 Task: Select the criteria, the date is before to in the "past month".
Action: Mouse moved to (199, 72)
Screenshot: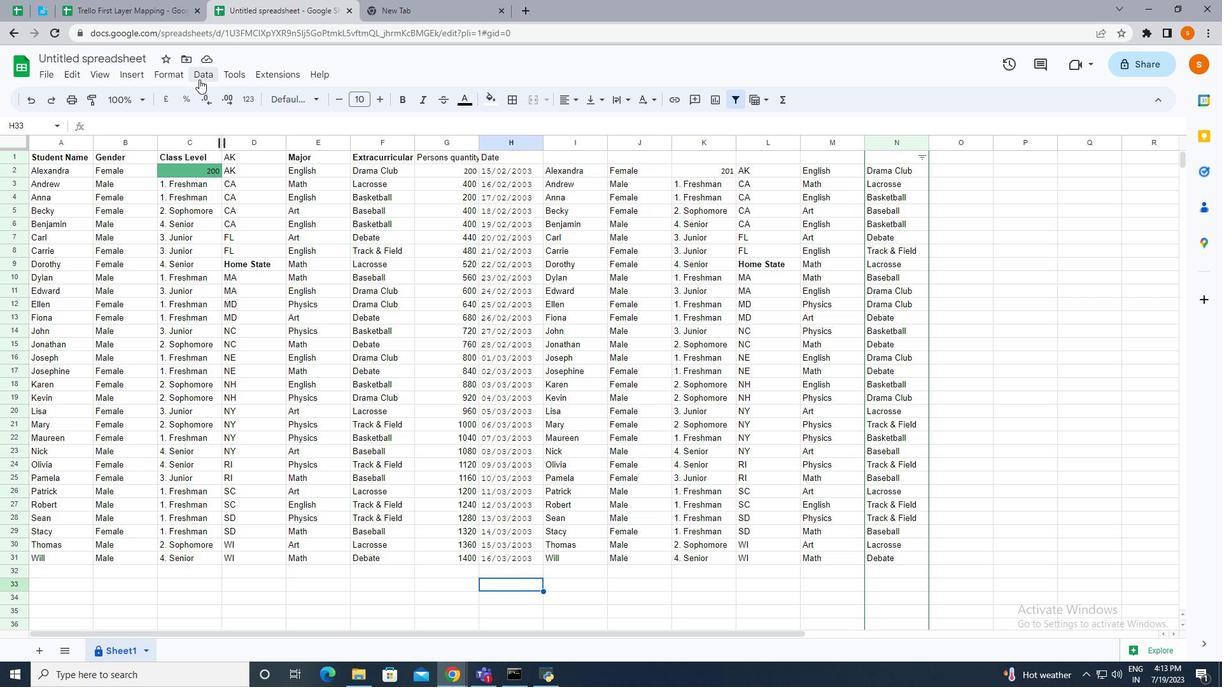 
Action: Mouse pressed left at (199, 72)
Screenshot: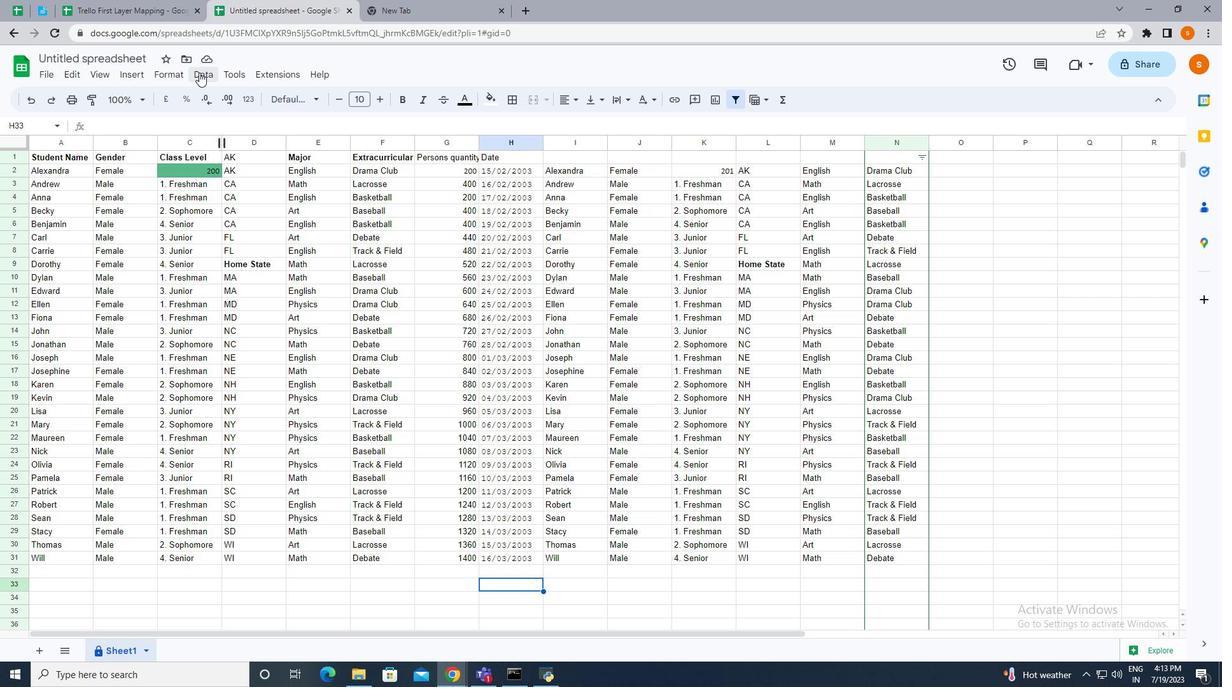 
Action: Mouse moved to (241, 331)
Screenshot: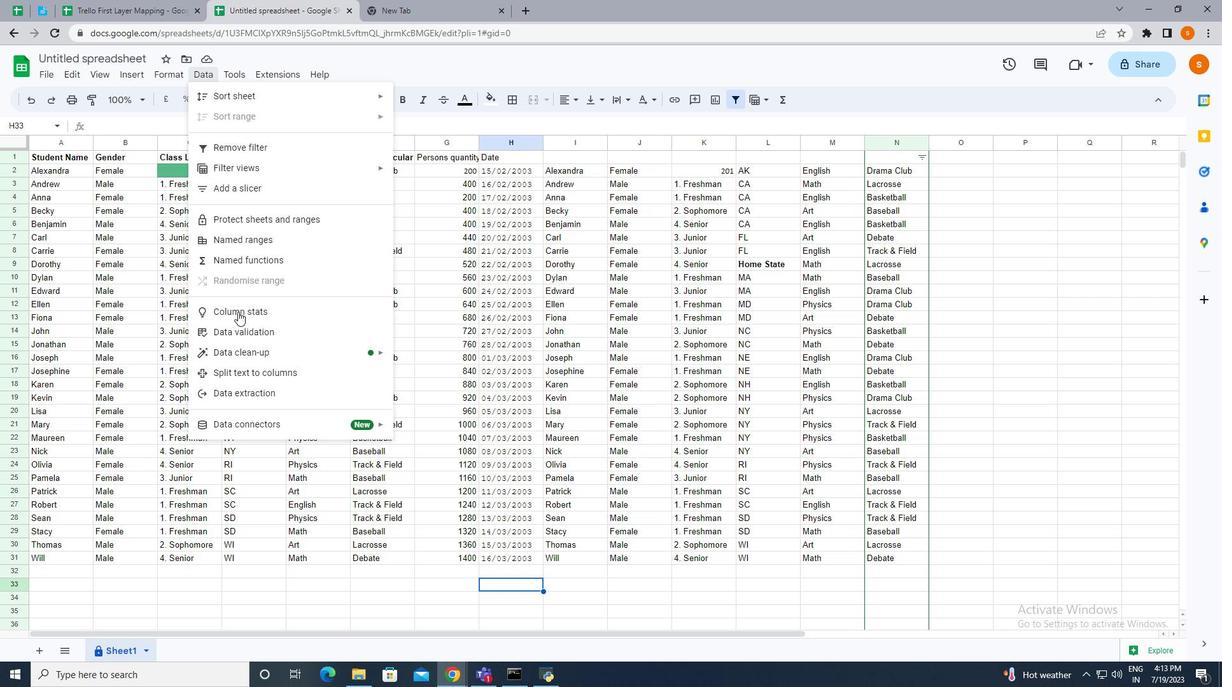 
Action: Mouse pressed left at (241, 331)
Screenshot: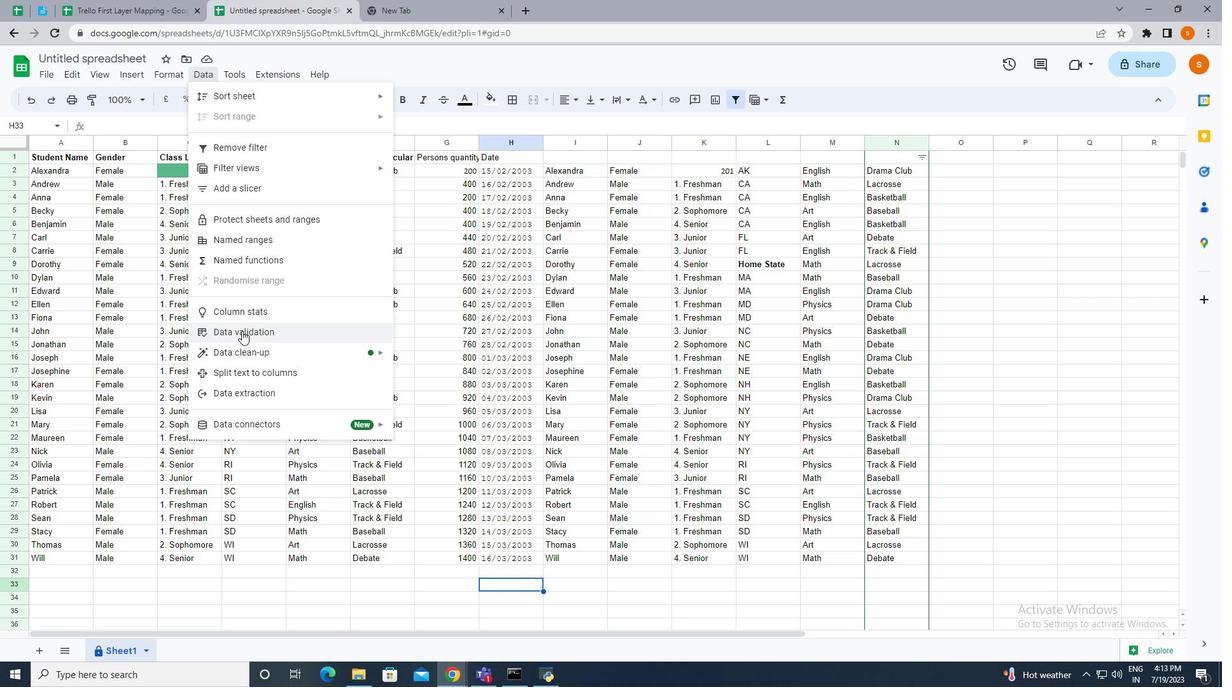 
Action: Mouse moved to (1028, 161)
Screenshot: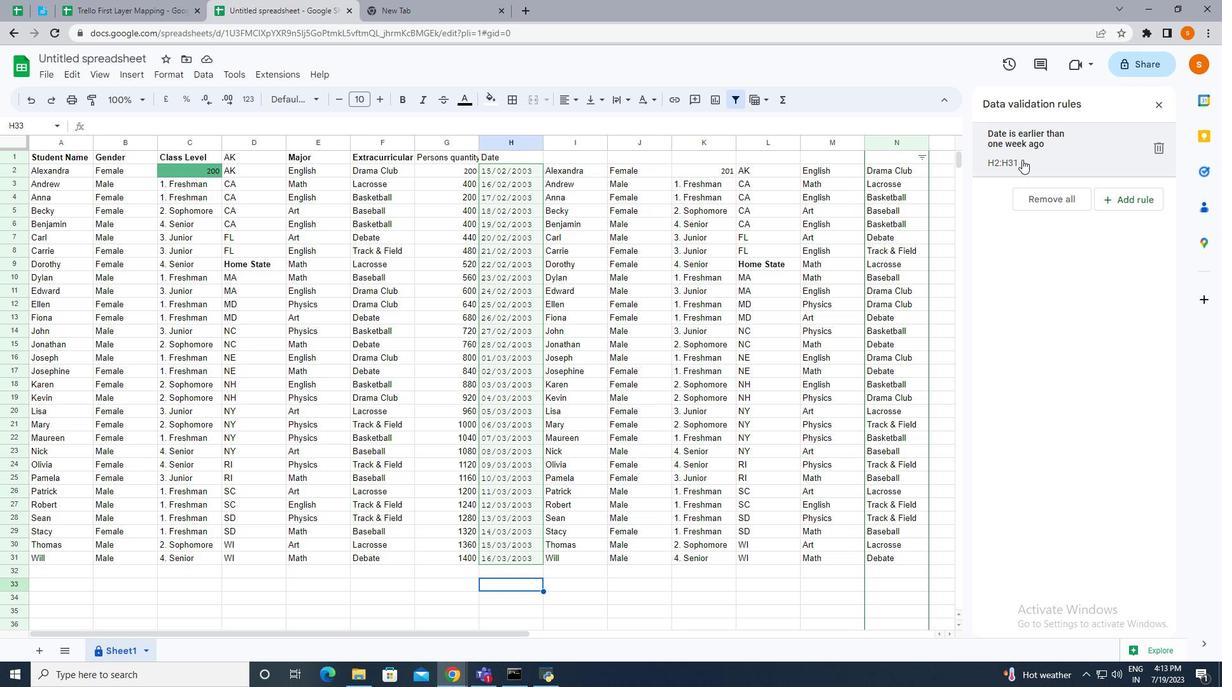 
Action: Mouse pressed left at (1028, 161)
Screenshot: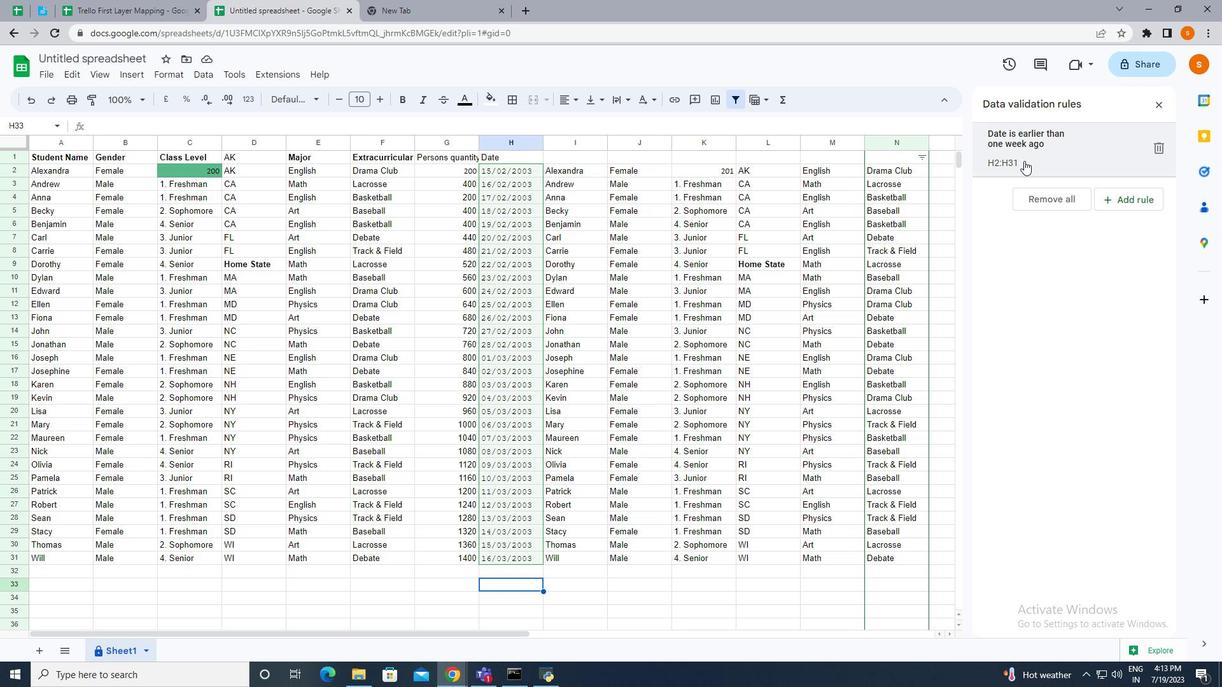 
Action: Mouse moved to (1034, 209)
Screenshot: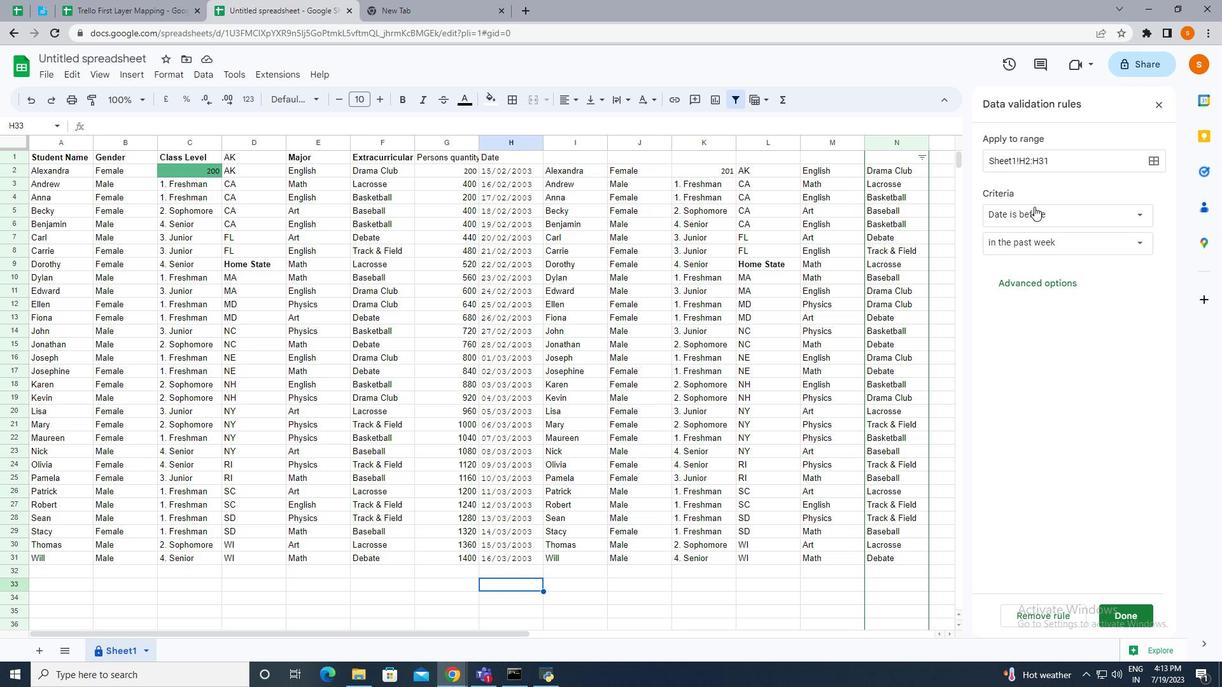 
Action: Mouse pressed left at (1034, 209)
Screenshot: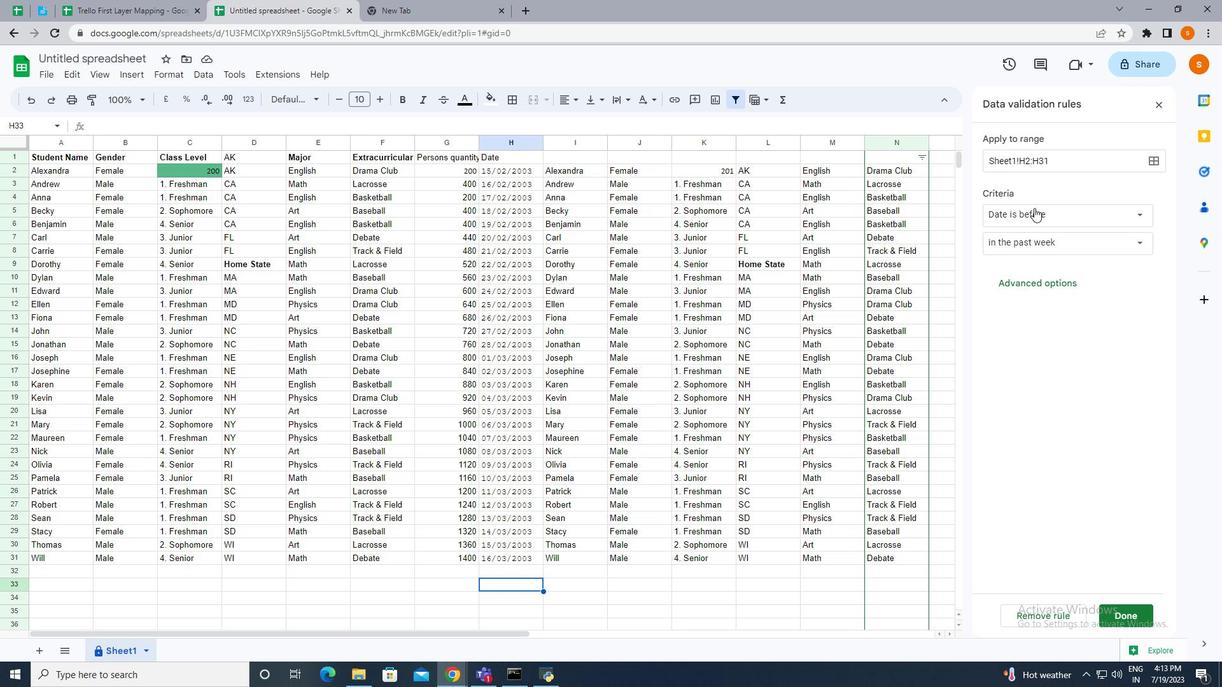 
Action: Mouse moved to (1038, 235)
Screenshot: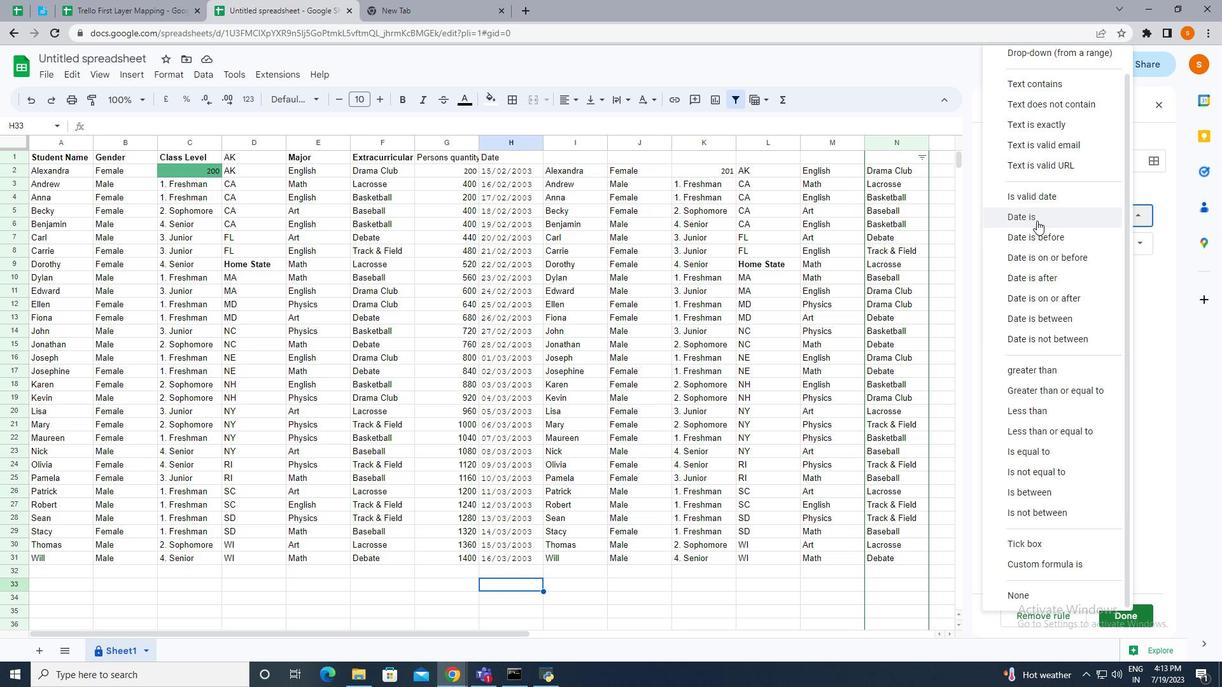 
Action: Mouse pressed left at (1038, 235)
Screenshot: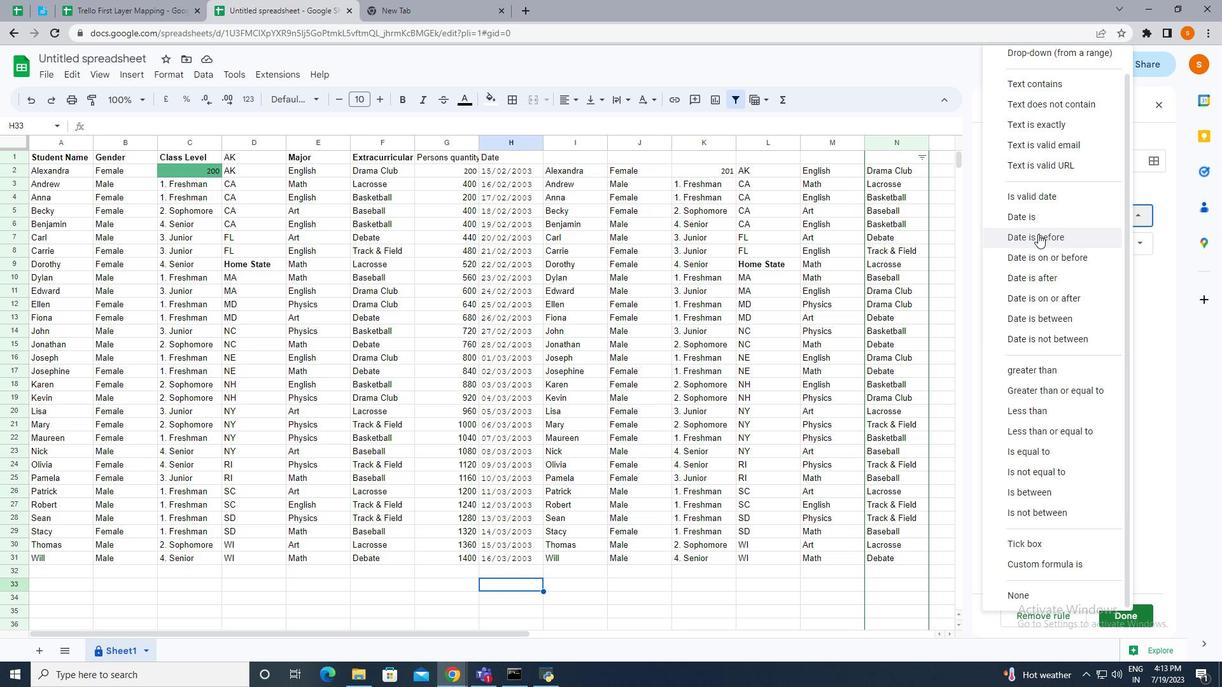 
Action: Mouse moved to (1037, 243)
Screenshot: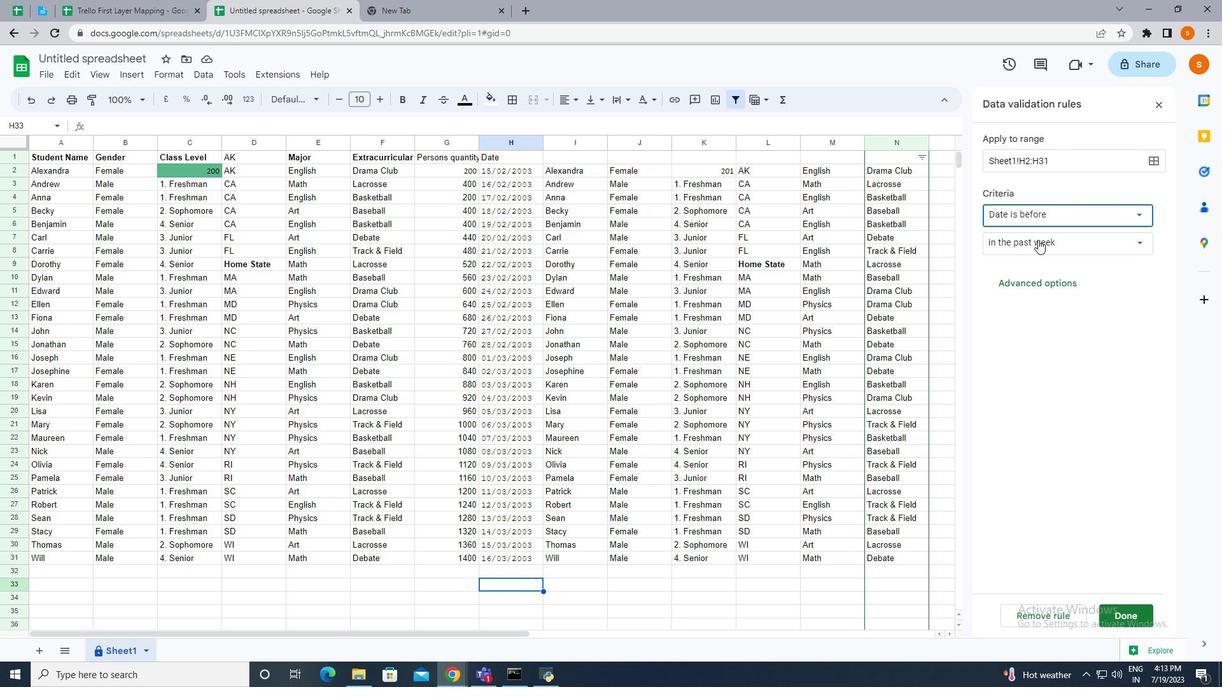 
Action: Mouse pressed left at (1037, 243)
Screenshot: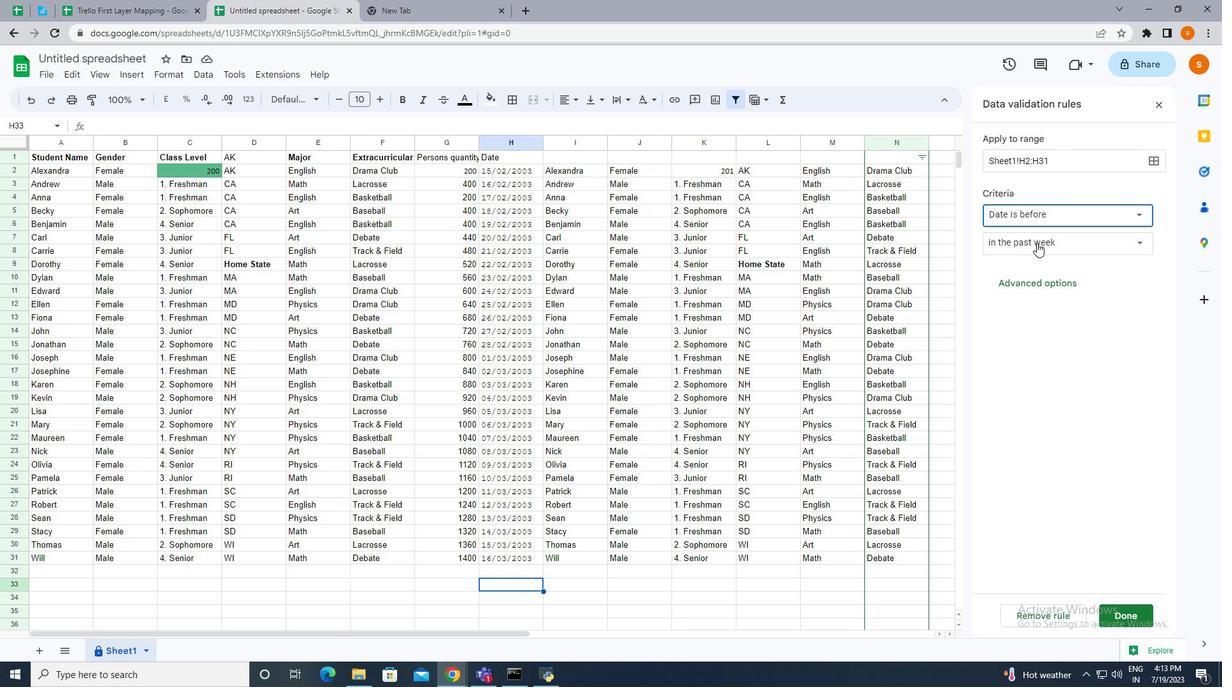 
Action: Mouse moved to (1037, 256)
Screenshot: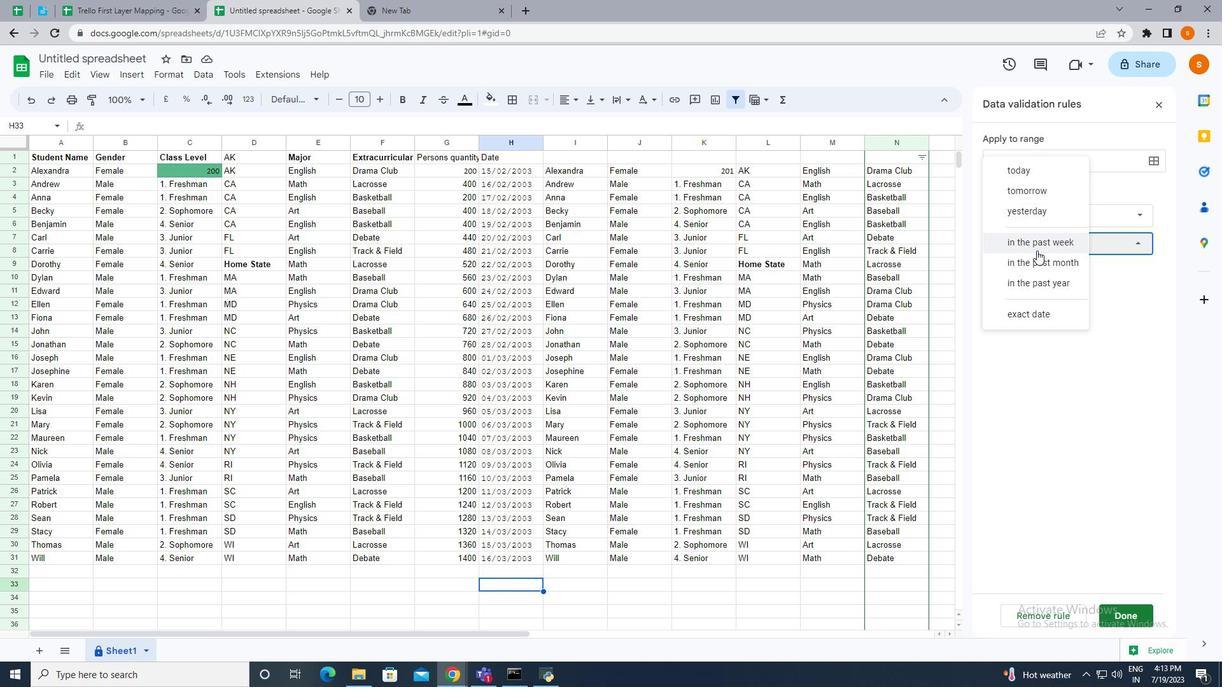 
Action: Mouse pressed left at (1037, 256)
Screenshot: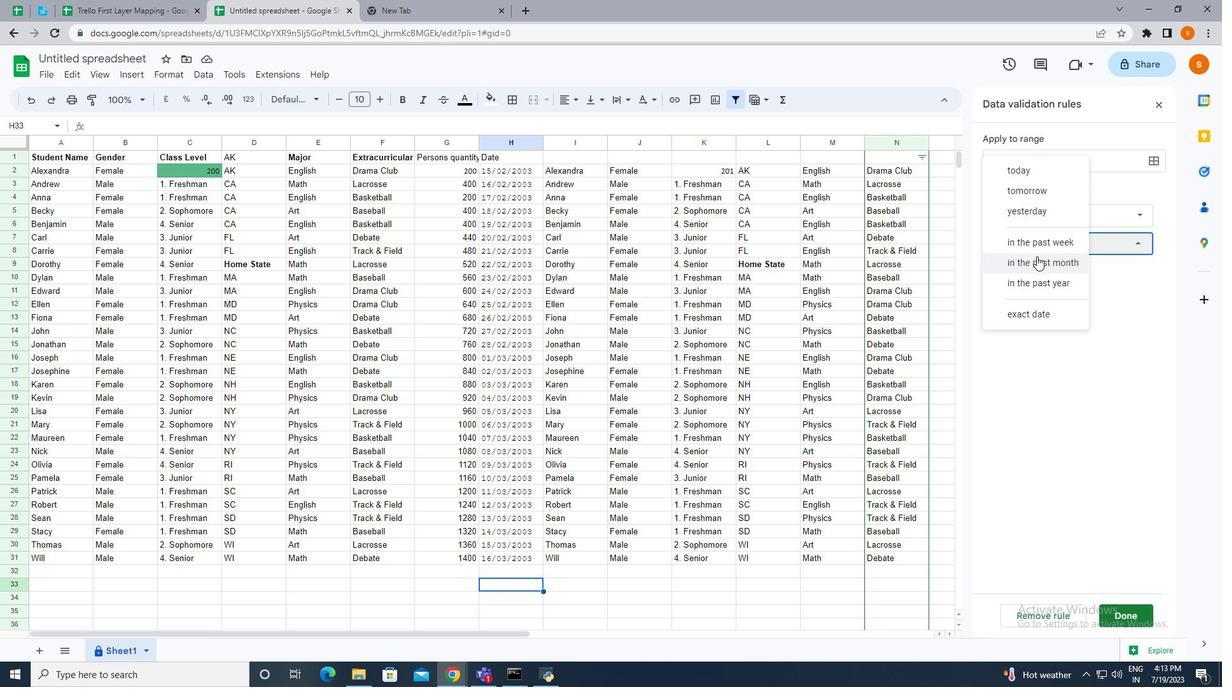 
Action: Mouse moved to (1022, 411)
Screenshot: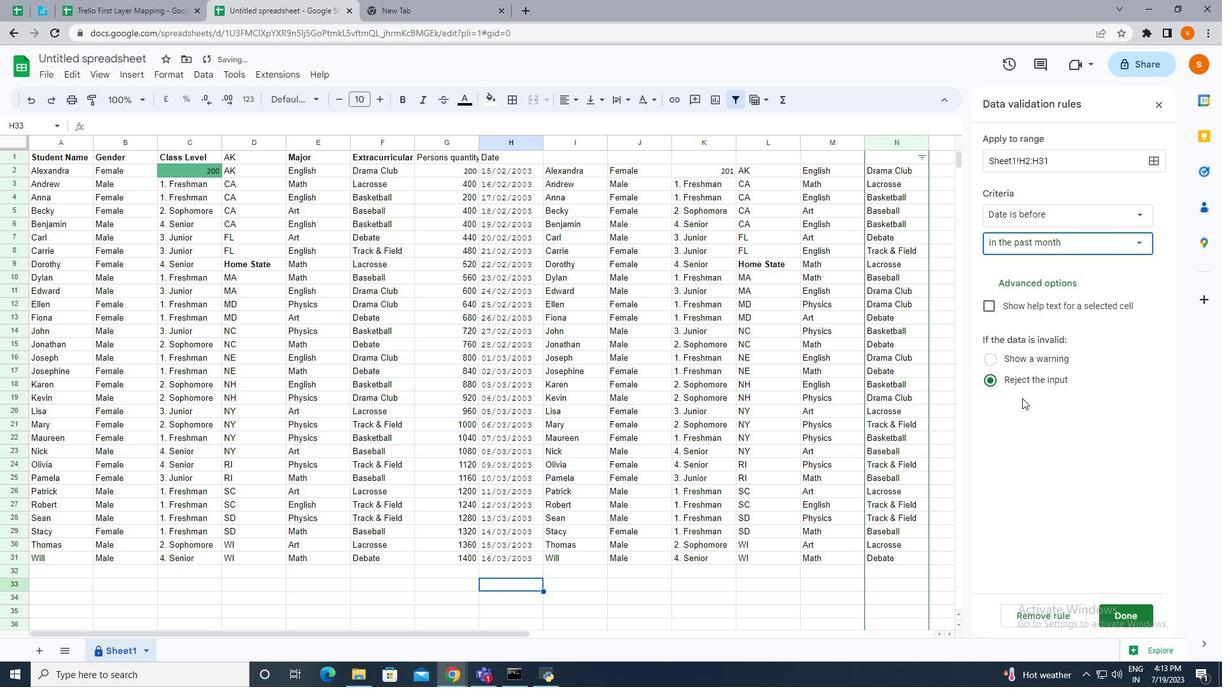 
